 Task: Add the task  Create user manuals and guides for the app to the section Code Quality Sprint in the project TripHive and add a Due Date to the respective task as 2024/02/22.
Action: Mouse moved to (78, 340)
Screenshot: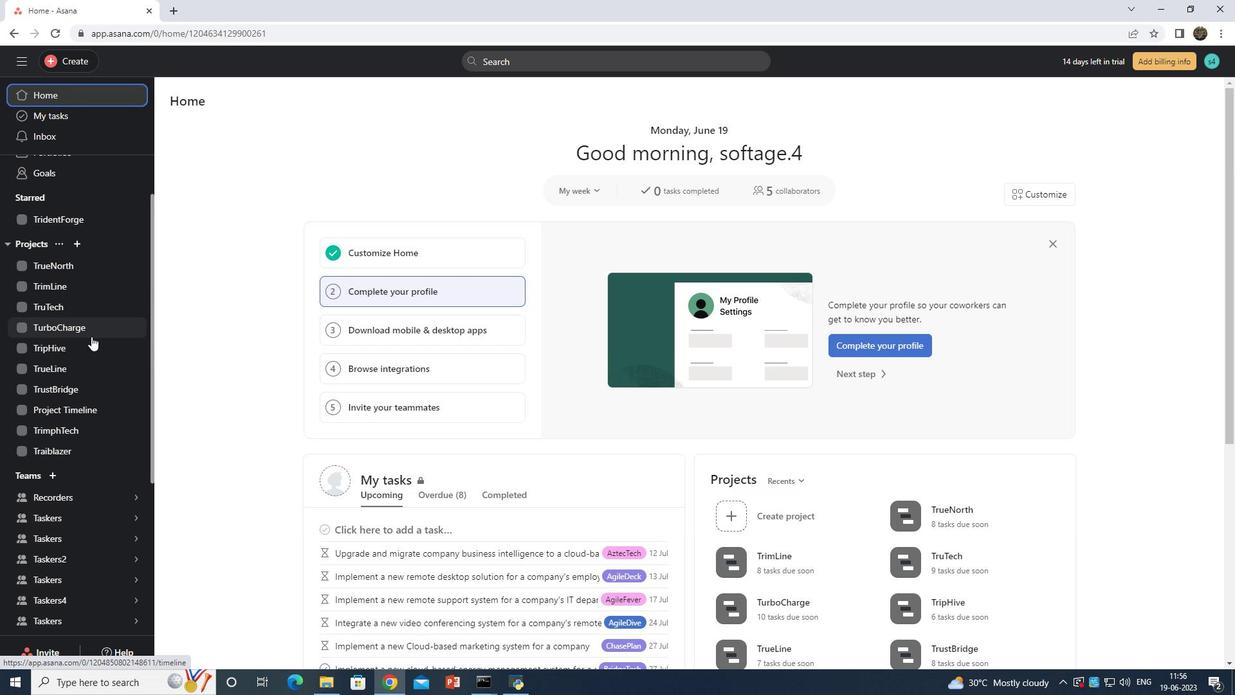 
Action: Mouse pressed left at (78, 340)
Screenshot: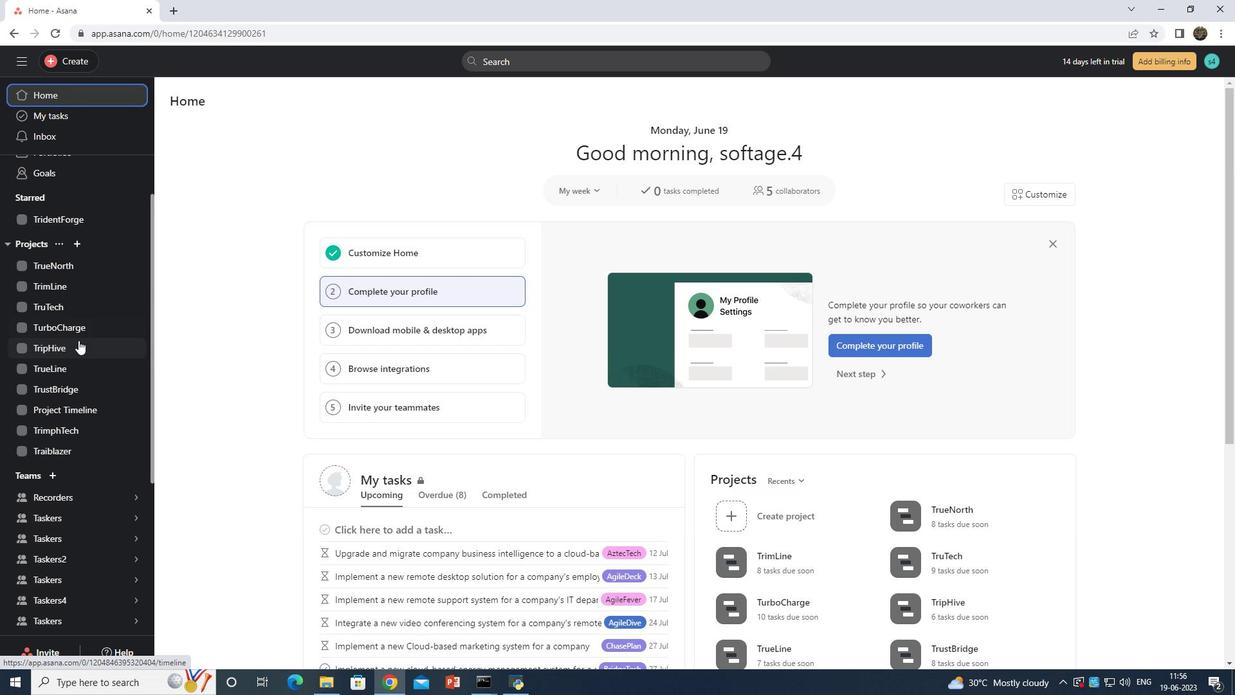 
Action: Mouse moved to (216, 402)
Screenshot: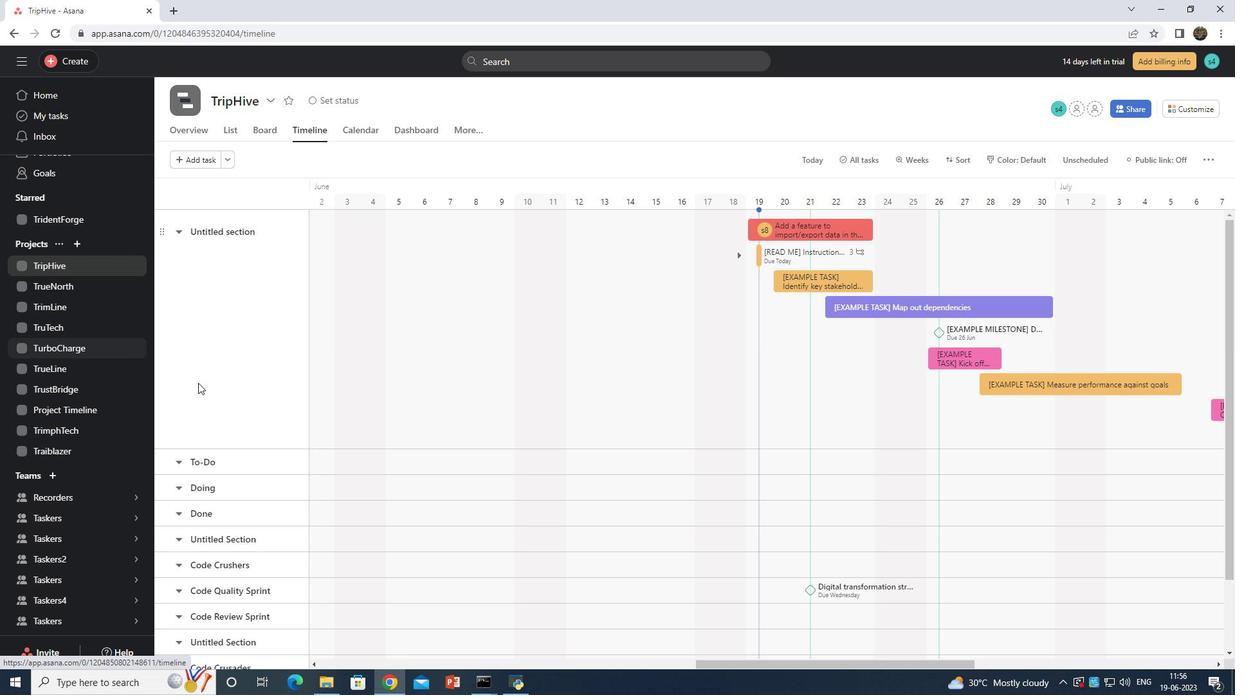 
Action: Mouse scrolled (216, 402) with delta (0, 0)
Screenshot: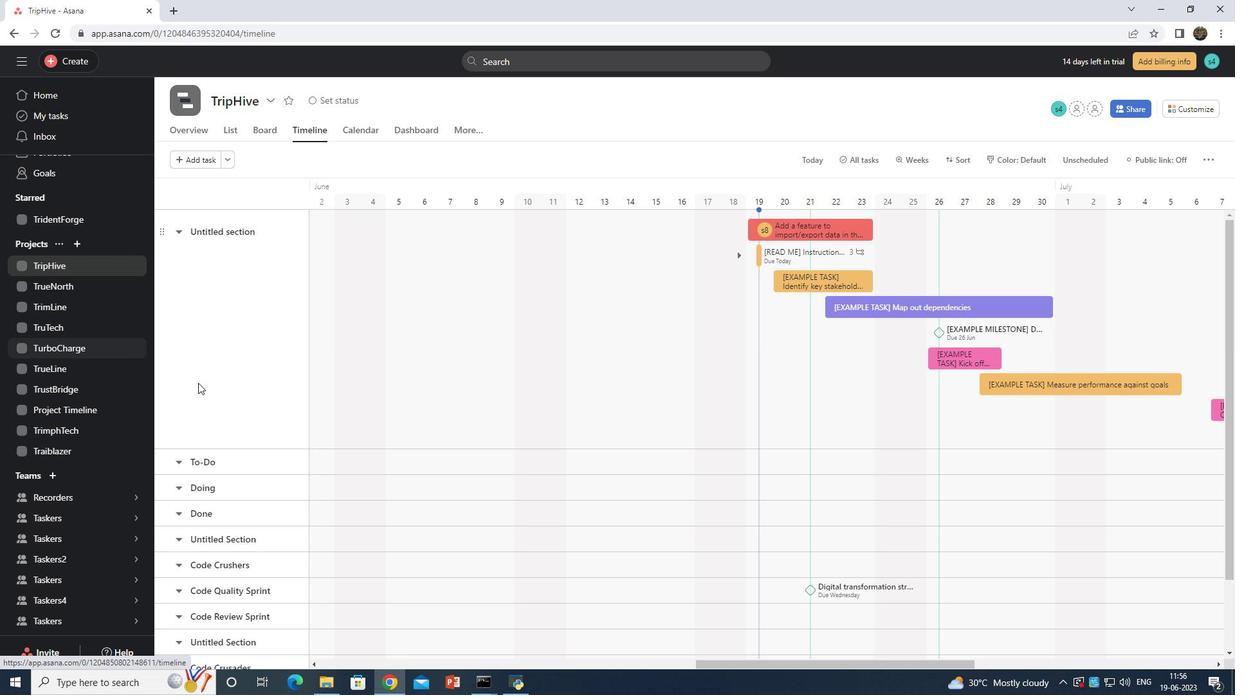 
Action: Mouse moved to (232, 126)
Screenshot: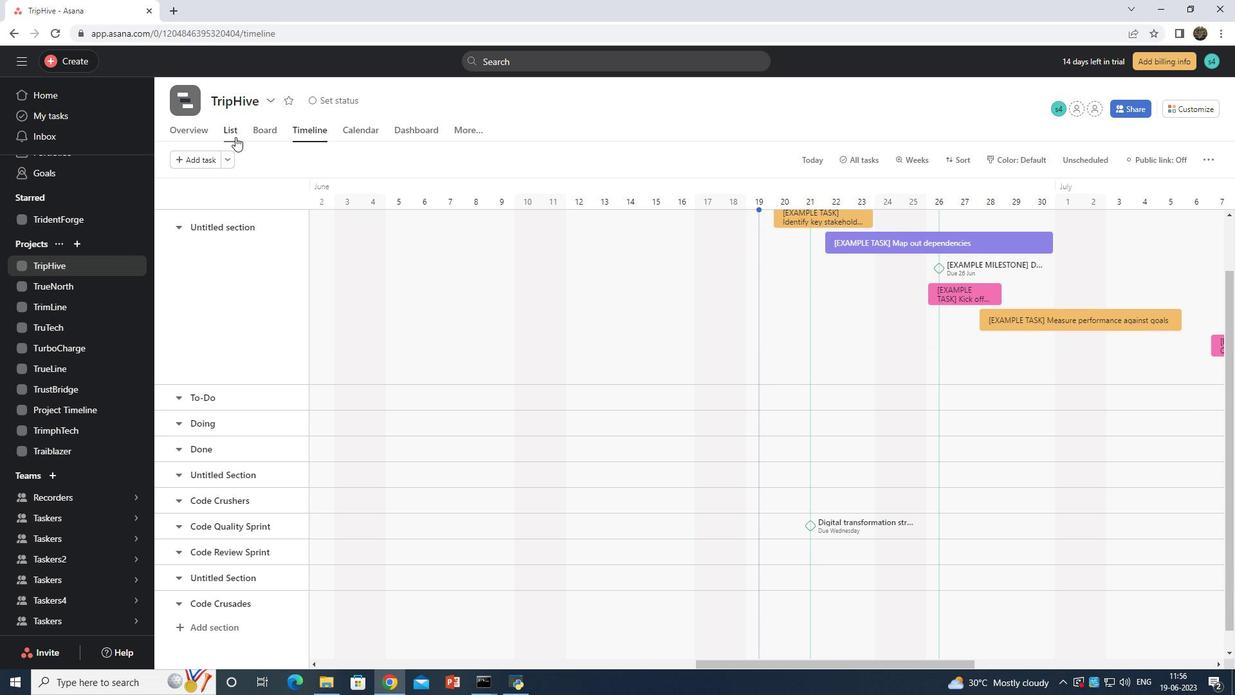 
Action: Mouse pressed left at (232, 126)
Screenshot: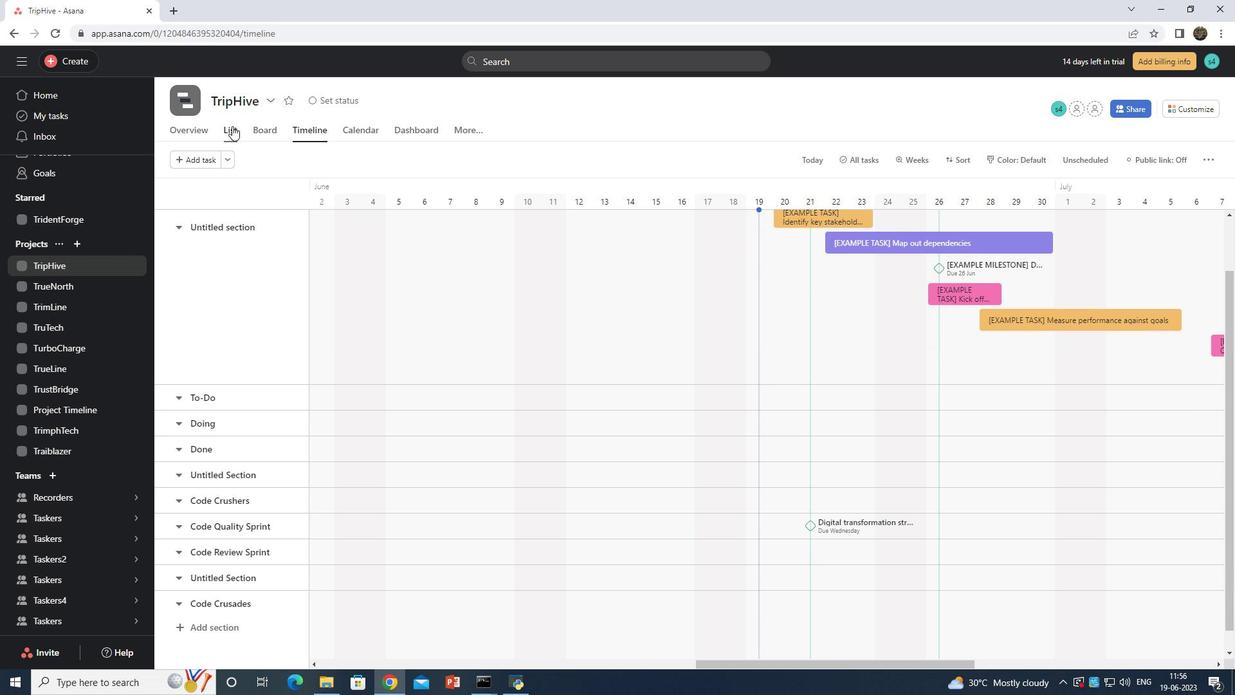 
Action: Mouse moved to (327, 373)
Screenshot: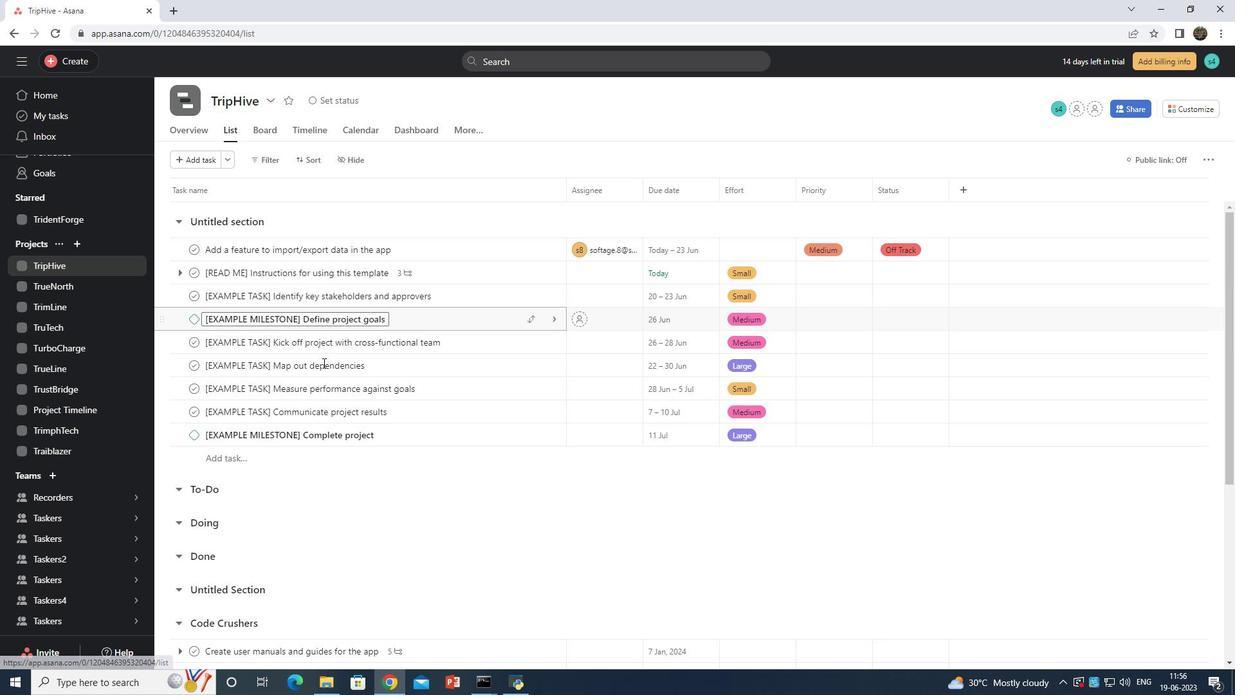 
Action: Mouse scrolled (327, 372) with delta (0, 0)
Screenshot: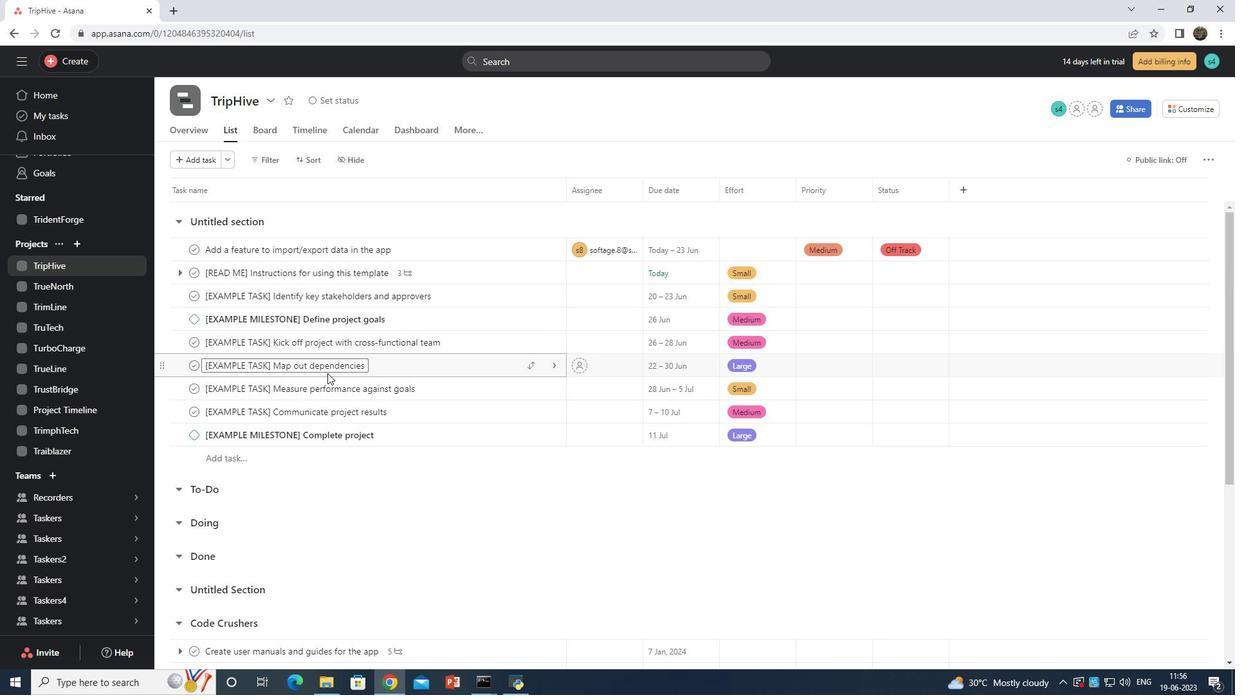 
Action: Mouse moved to (327, 379)
Screenshot: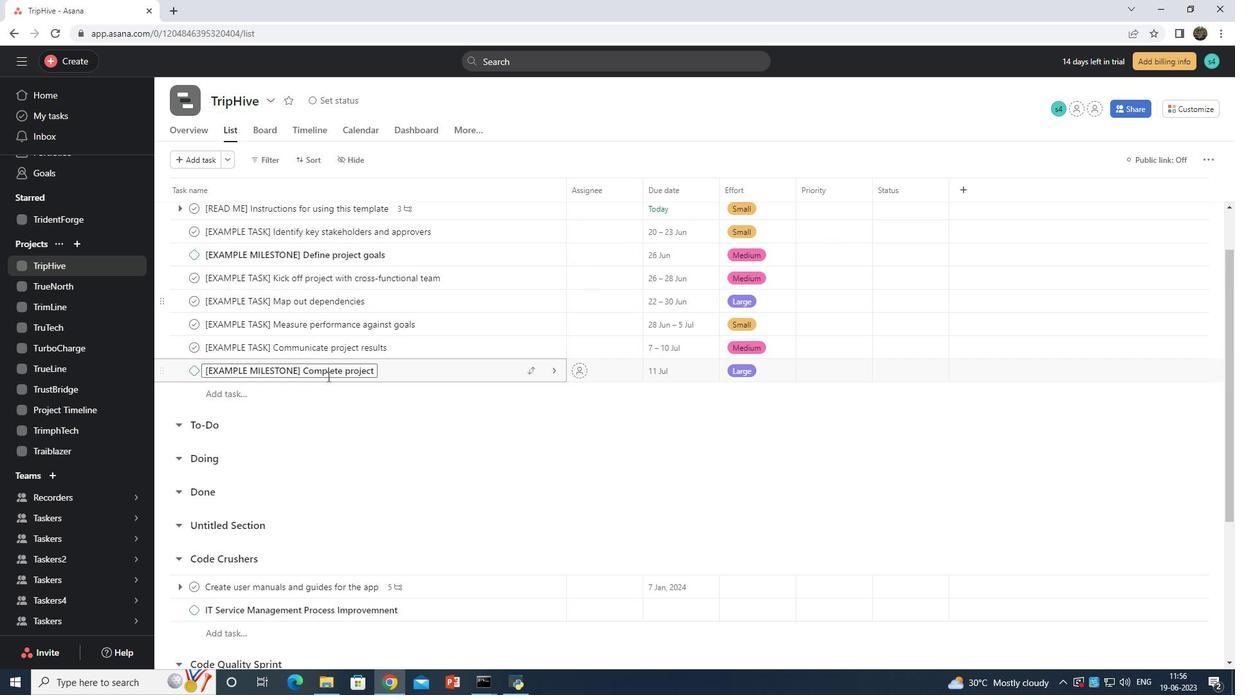 
Action: Mouse scrolled (327, 378) with delta (0, 0)
Screenshot: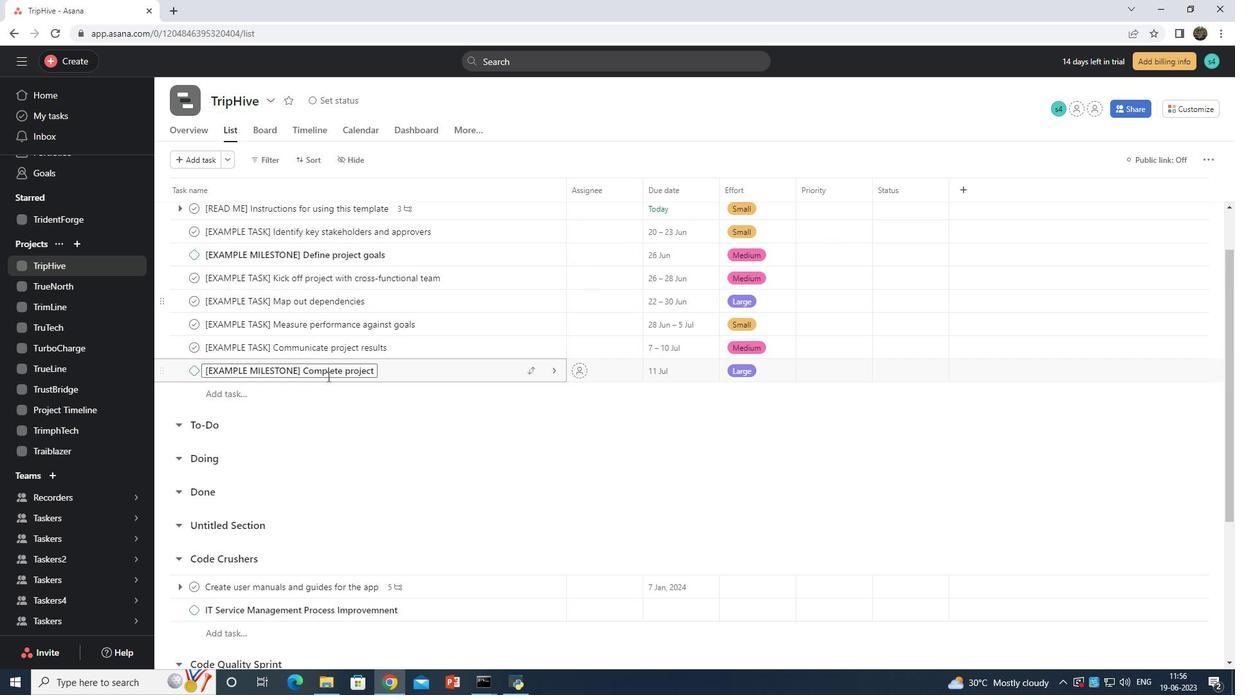 
Action: Mouse moved to (327, 384)
Screenshot: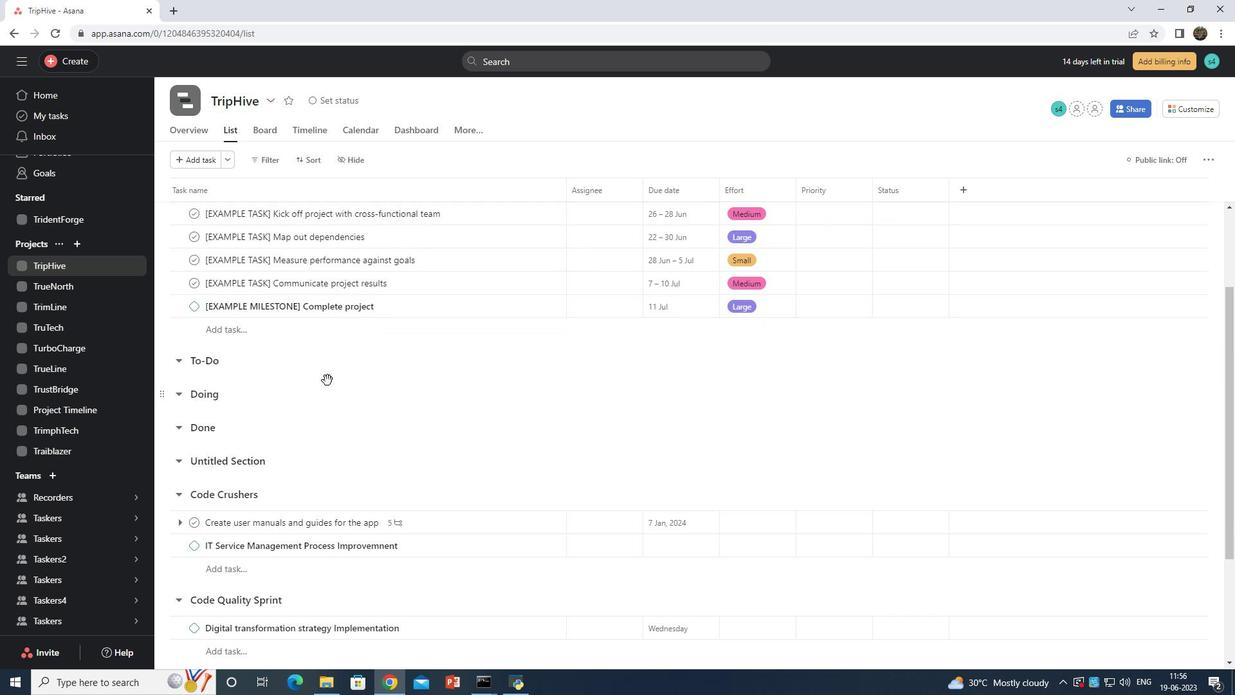 
Action: Mouse scrolled (327, 384) with delta (0, 0)
Screenshot: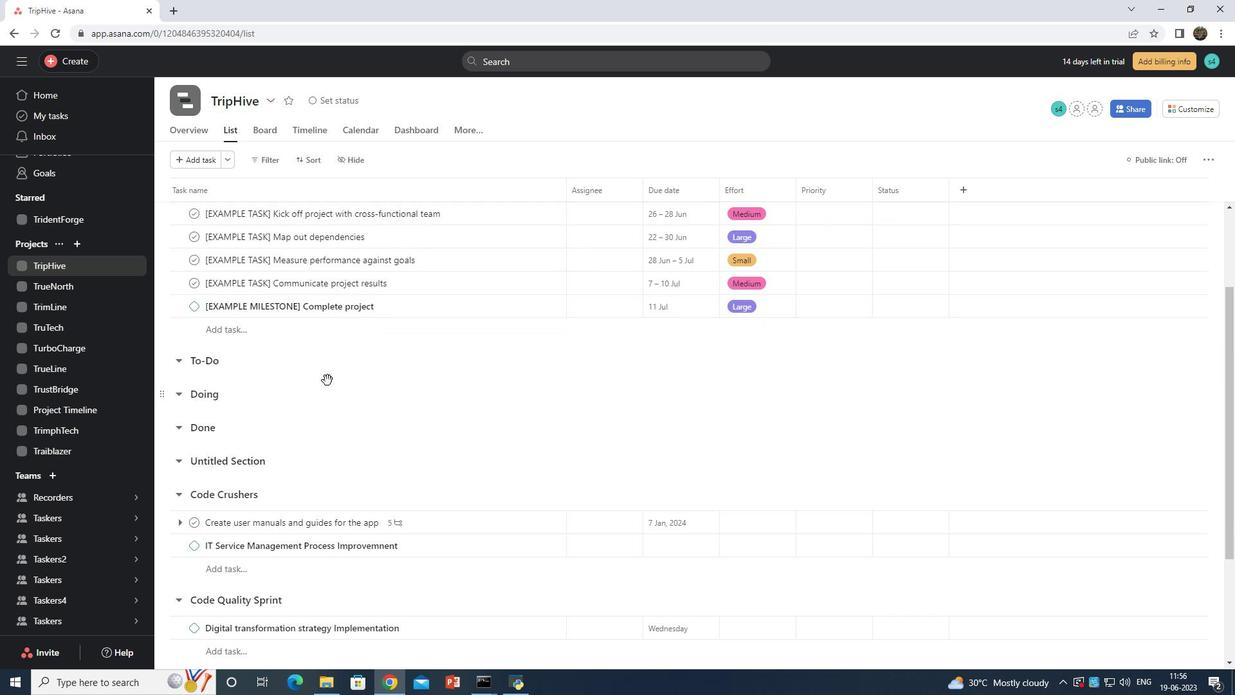 
Action: Mouse moved to (327, 386)
Screenshot: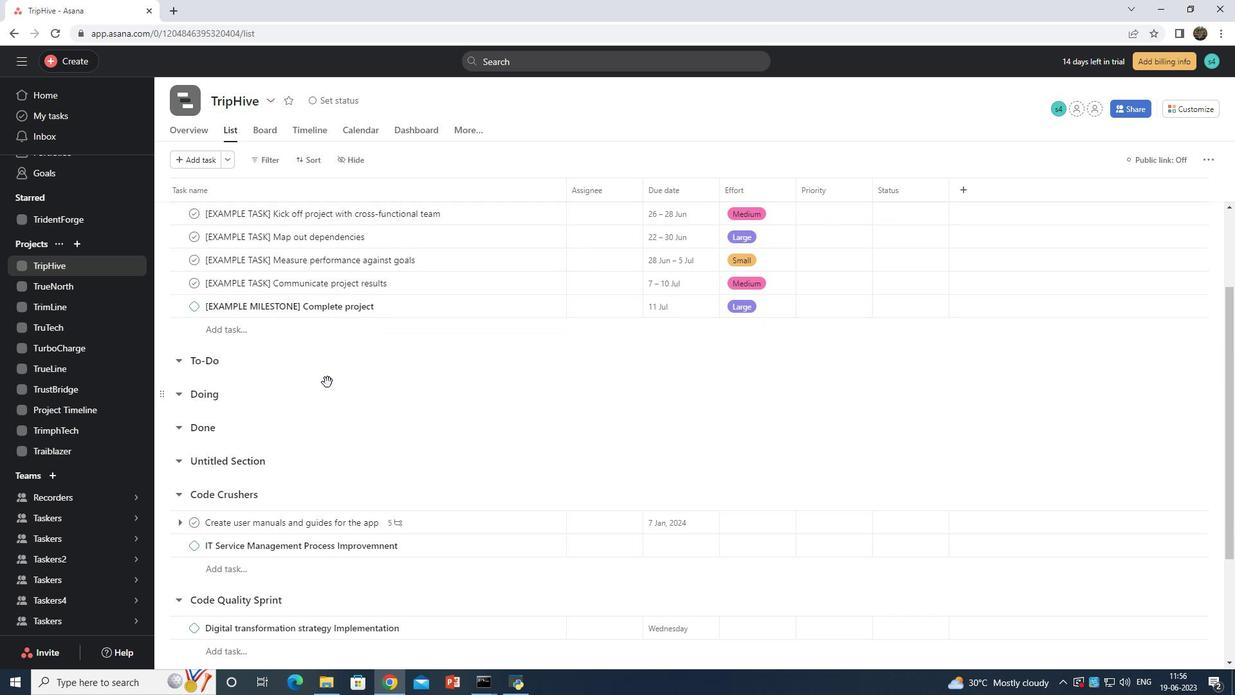 
Action: Mouse scrolled (327, 385) with delta (0, 0)
Screenshot: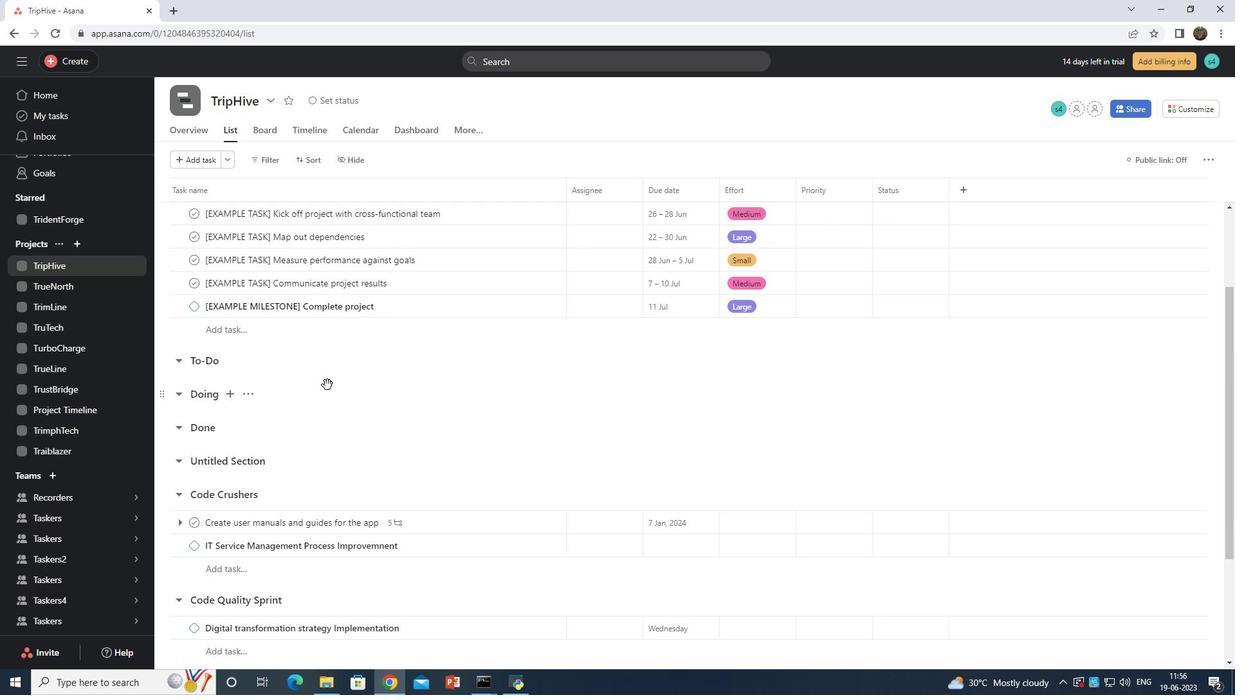 
Action: Mouse moved to (327, 388)
Screenshot: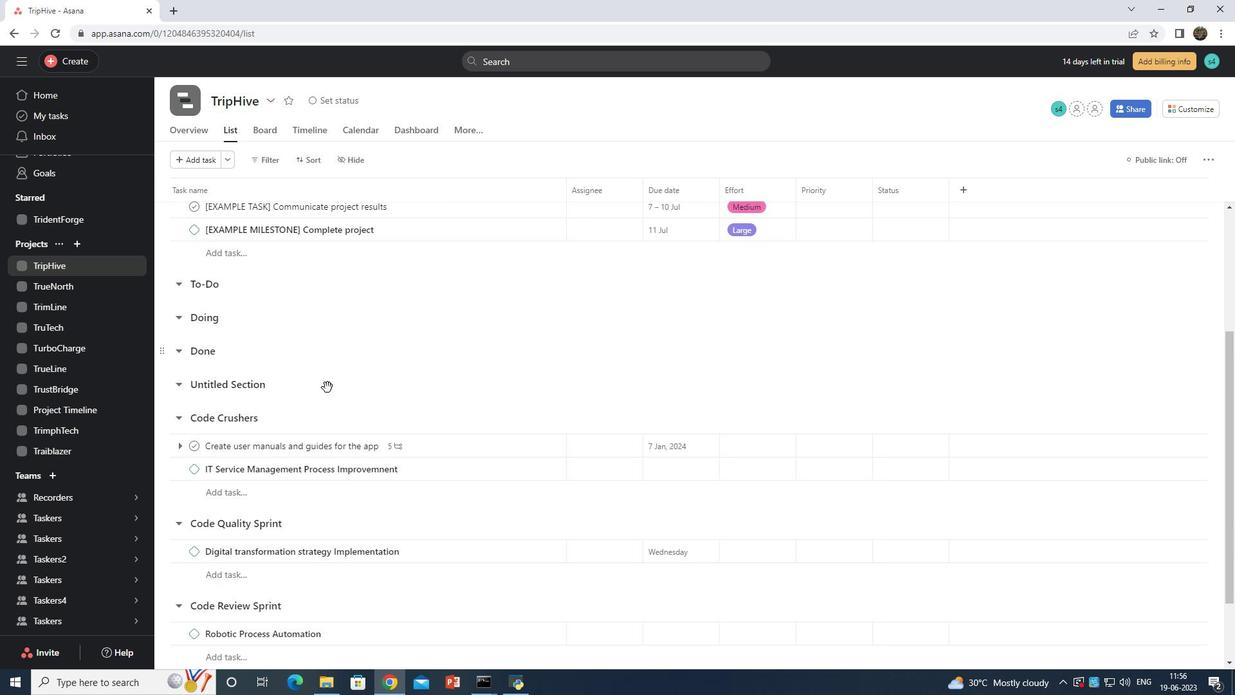 
Action: Mouse scrolled (327, 387) with delta (0, 0)
Screenshot: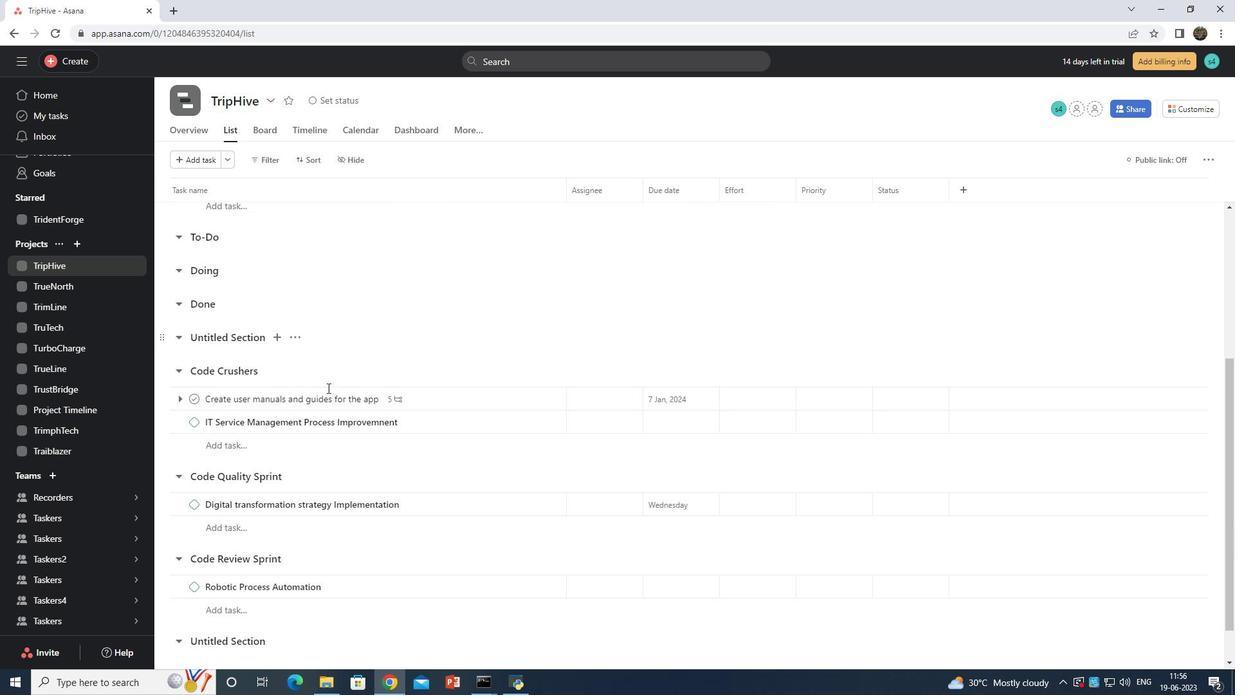 
Action: Mouse moved to (326, 388)
Screenshot: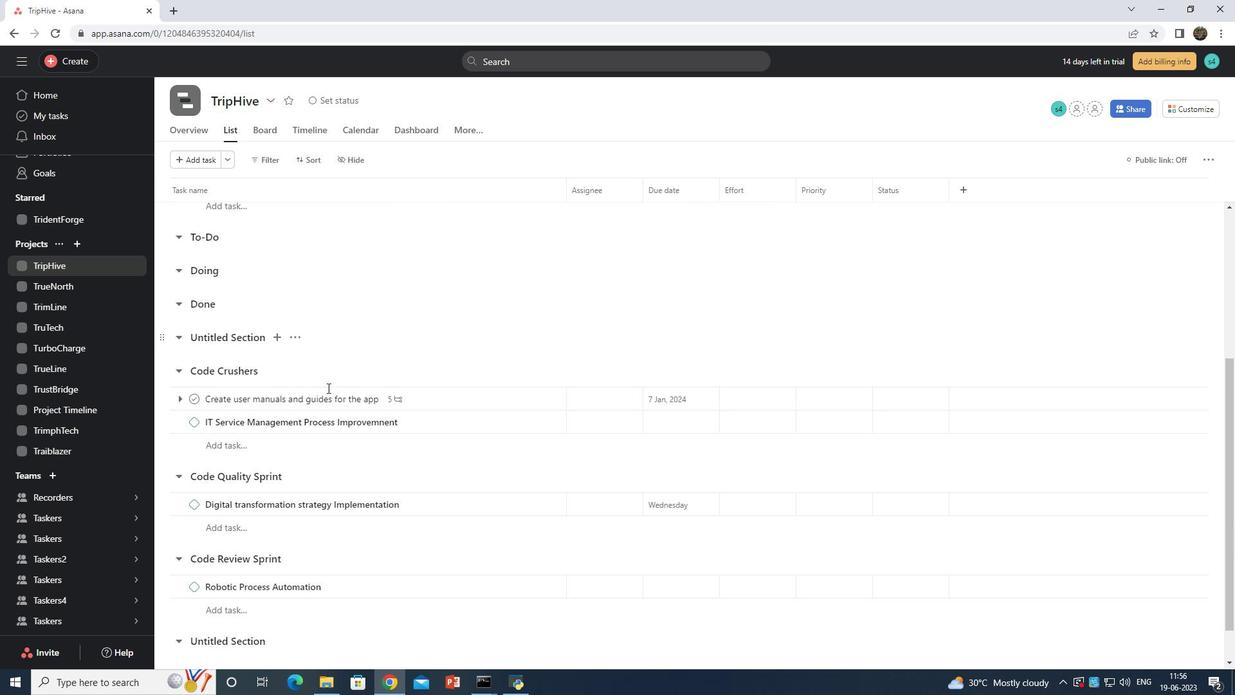 
Action: Mouse scrolled (326, 389) with delta (0, 0)
Screenshot: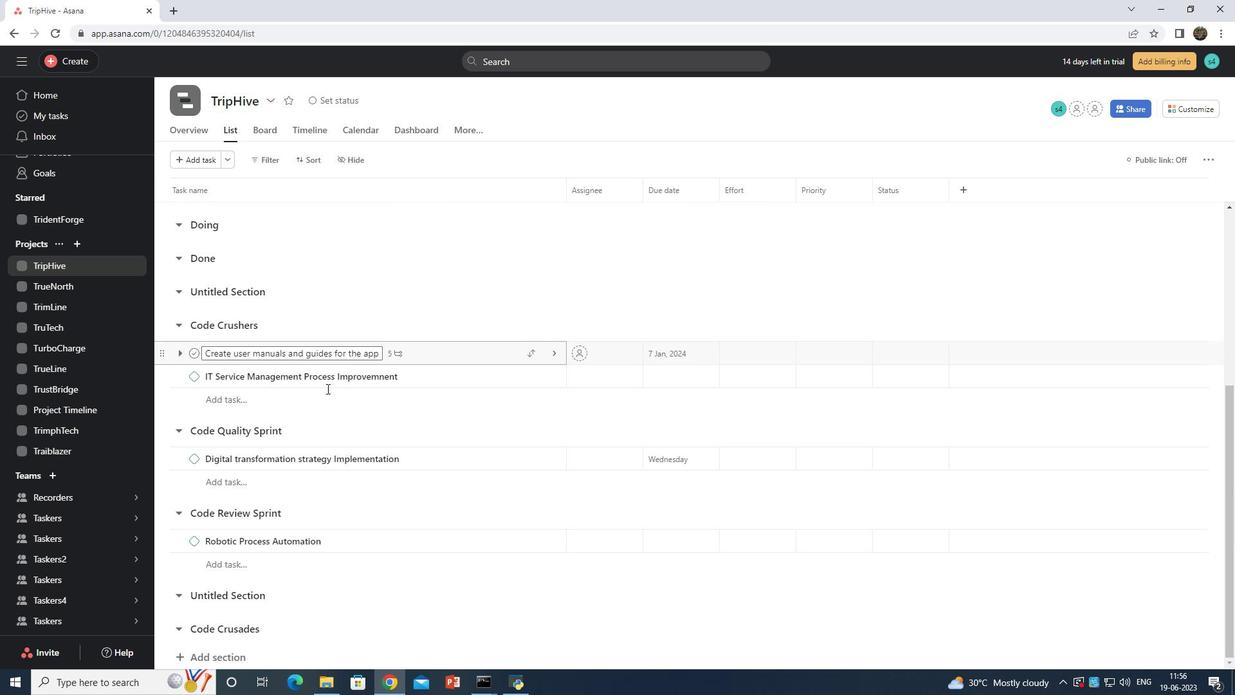 
Action: Mouse moved to (392, 389)
Screenshot: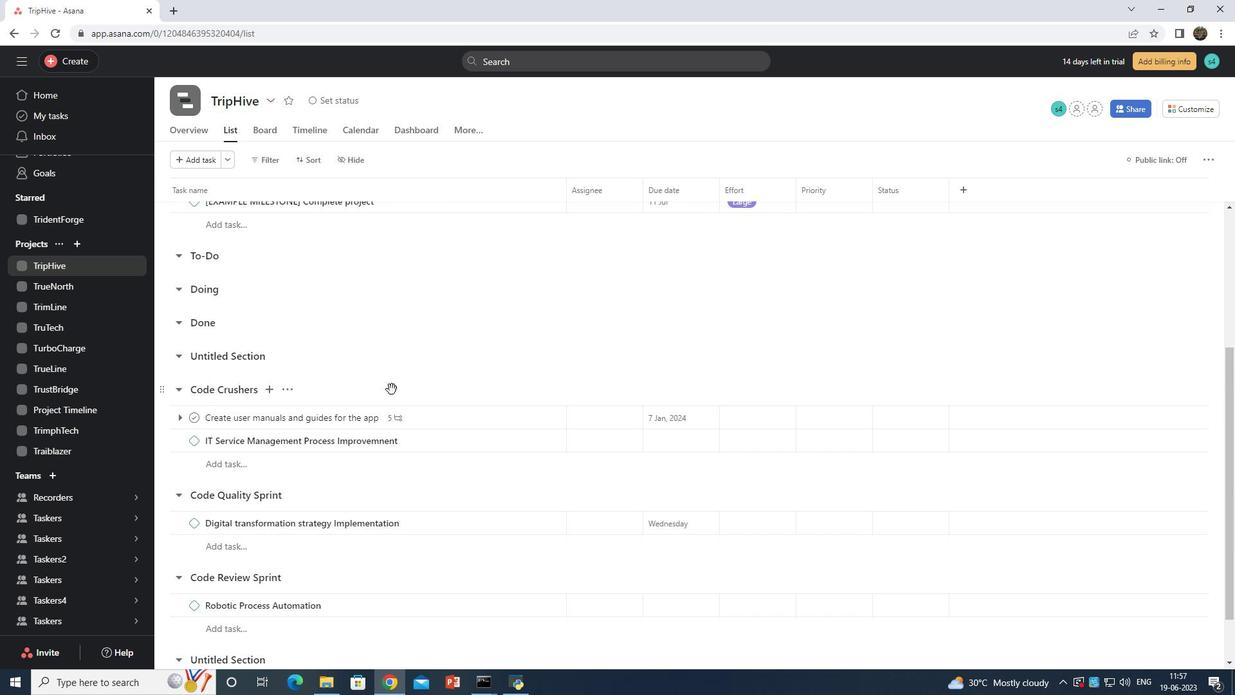 
Action: Mouse pressed left at (392, 389)
Screenshot: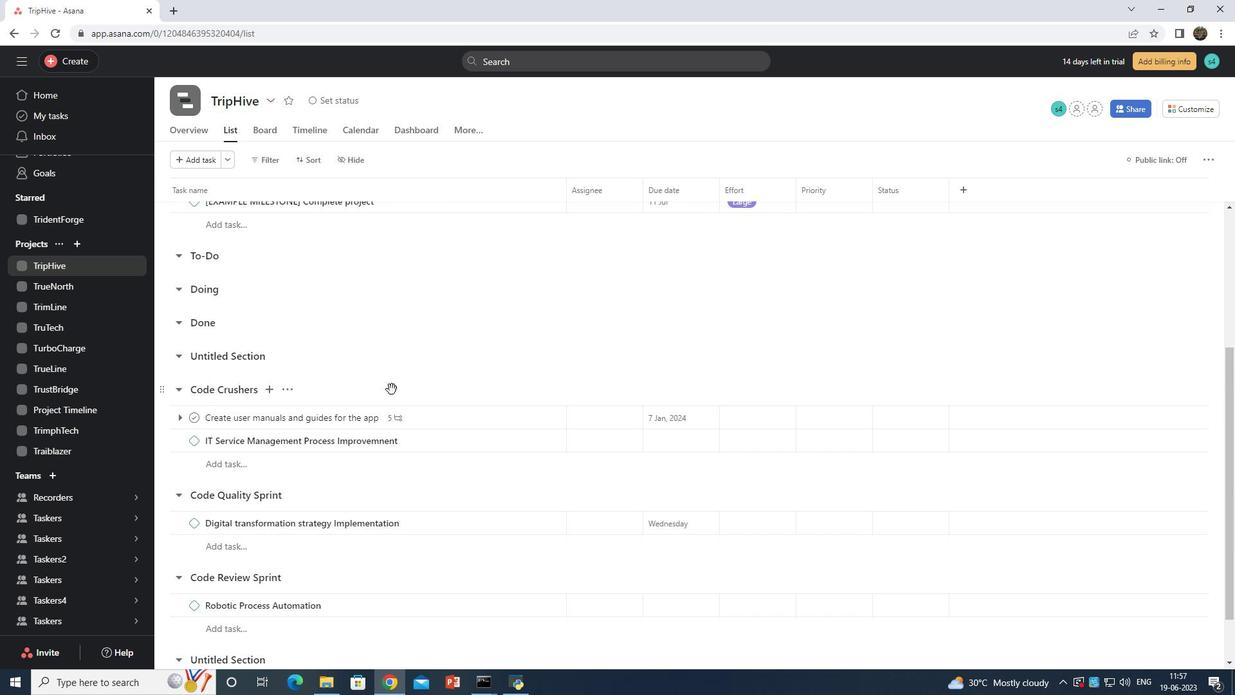 
Action: Mouse moved to (263, 388)
Screenshot: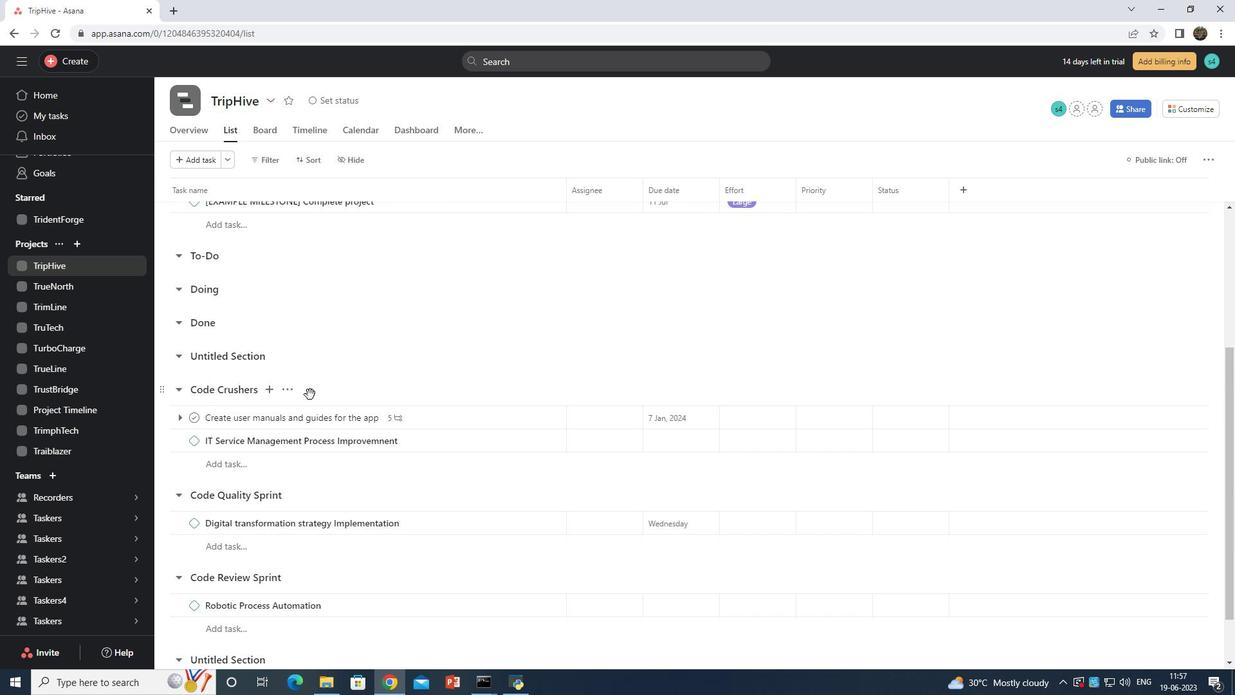 
Action: Mouse pressed left at (263, 388)
Screenshot: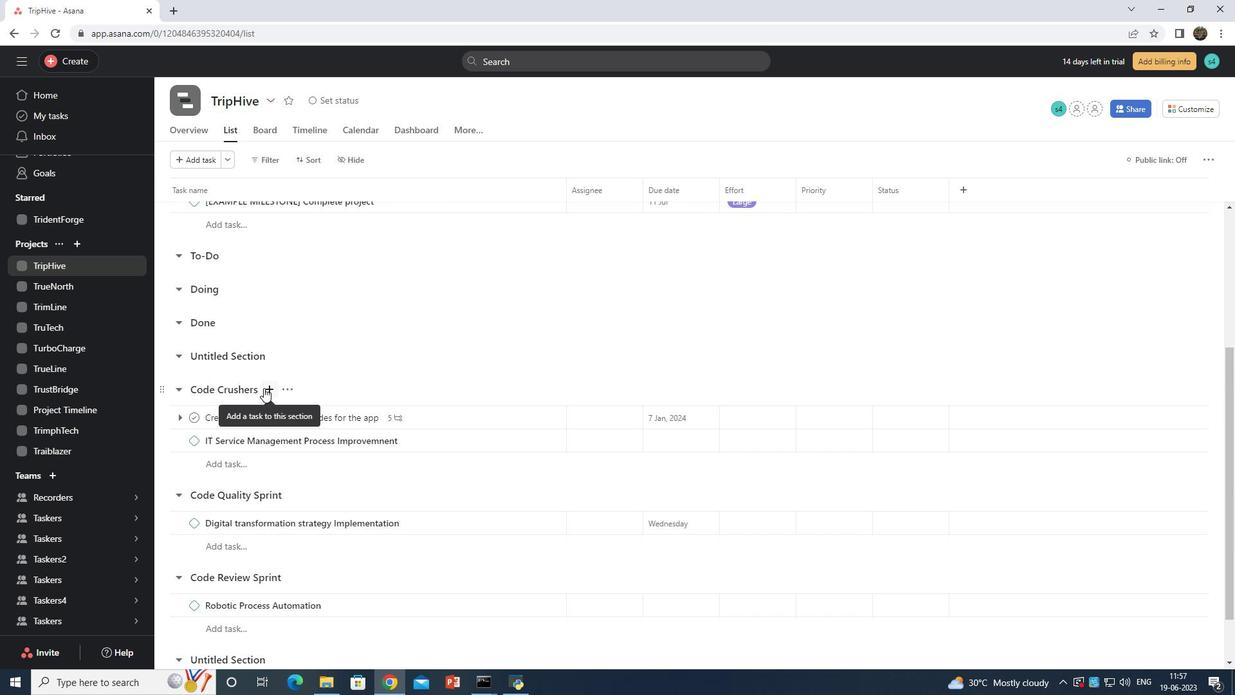 
Action: Mouse moved to (502, 357)
Screenshot: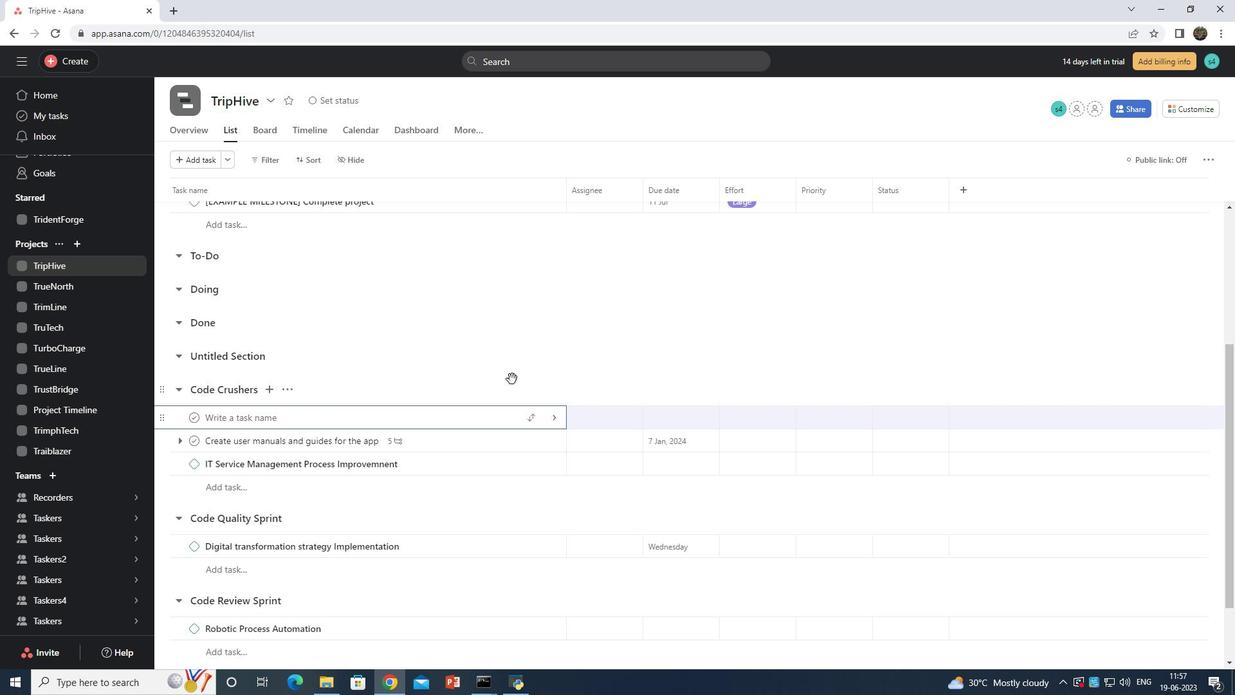 
Action: Mouse pressed left at (502, 357)
Screenshot: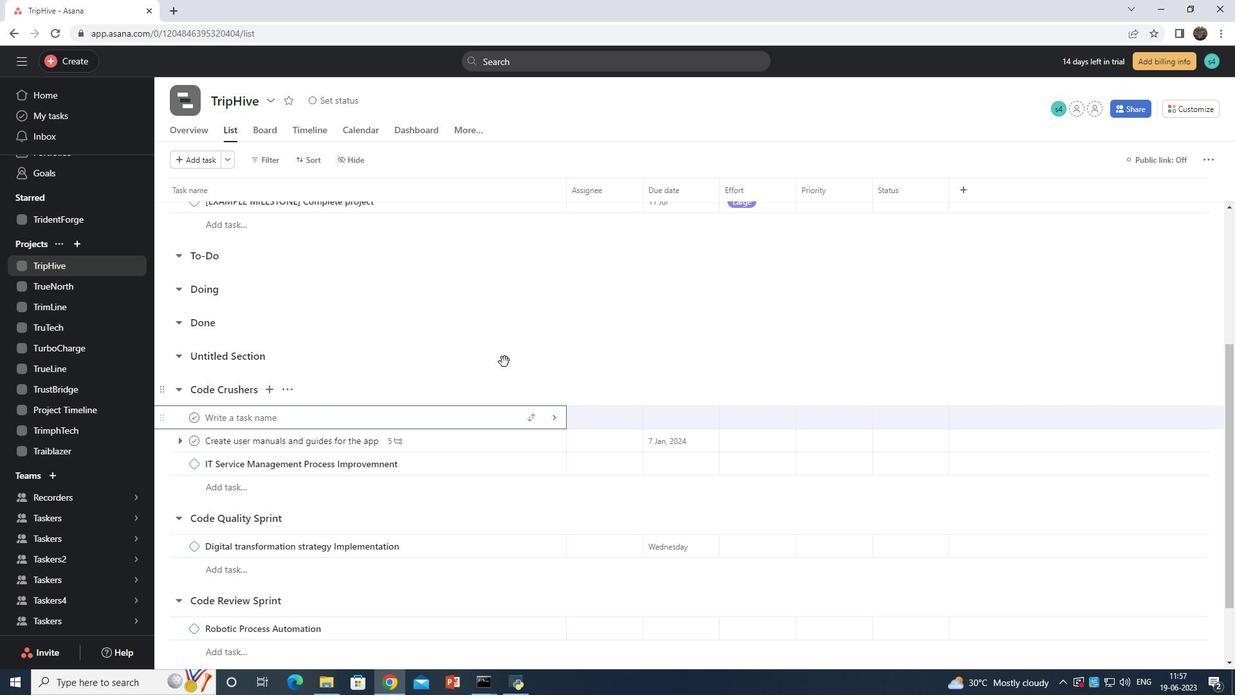 
Action: Mouse moved to (534, 415)
Screenshot: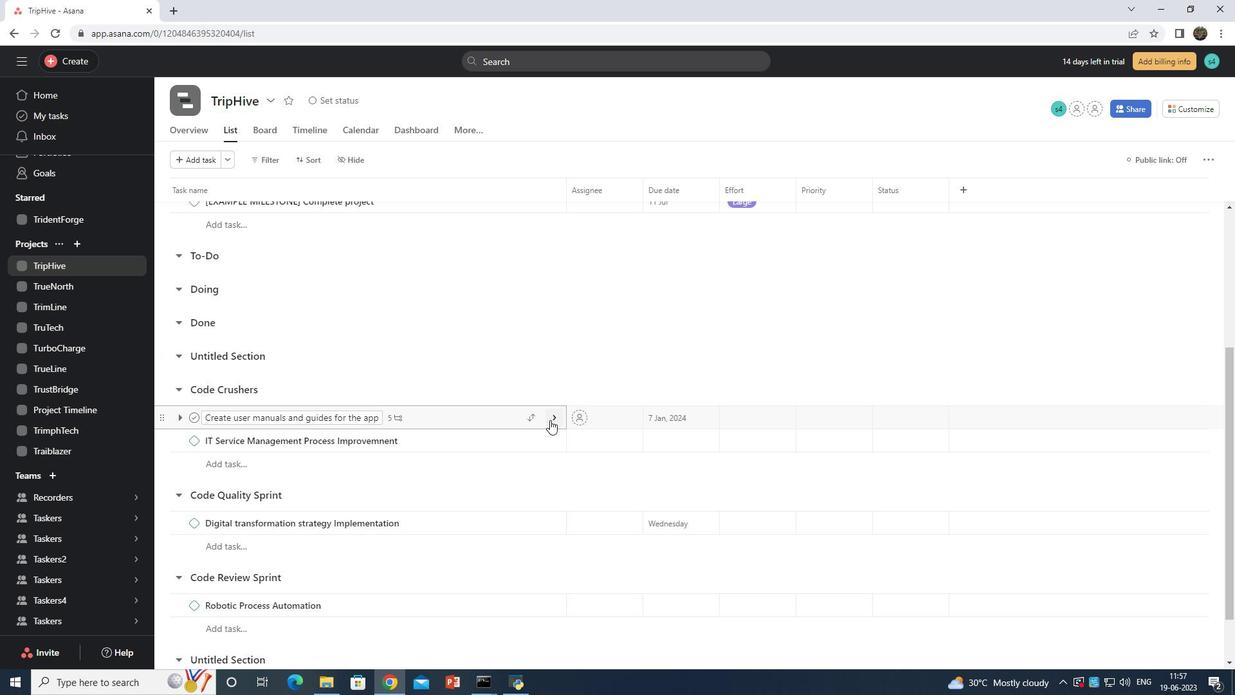 
Action: Mouse pressed left at (534, 415)
Screenshot: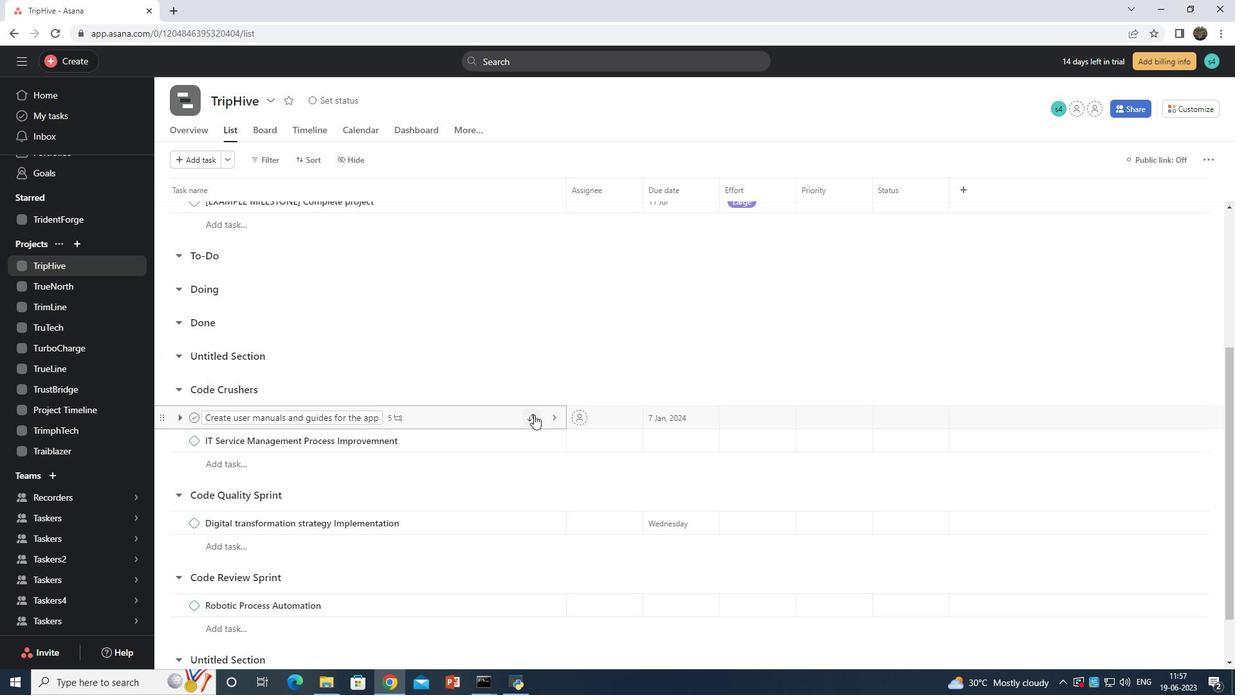 
Action: Mouse moved to (469, 323)
Screenshot: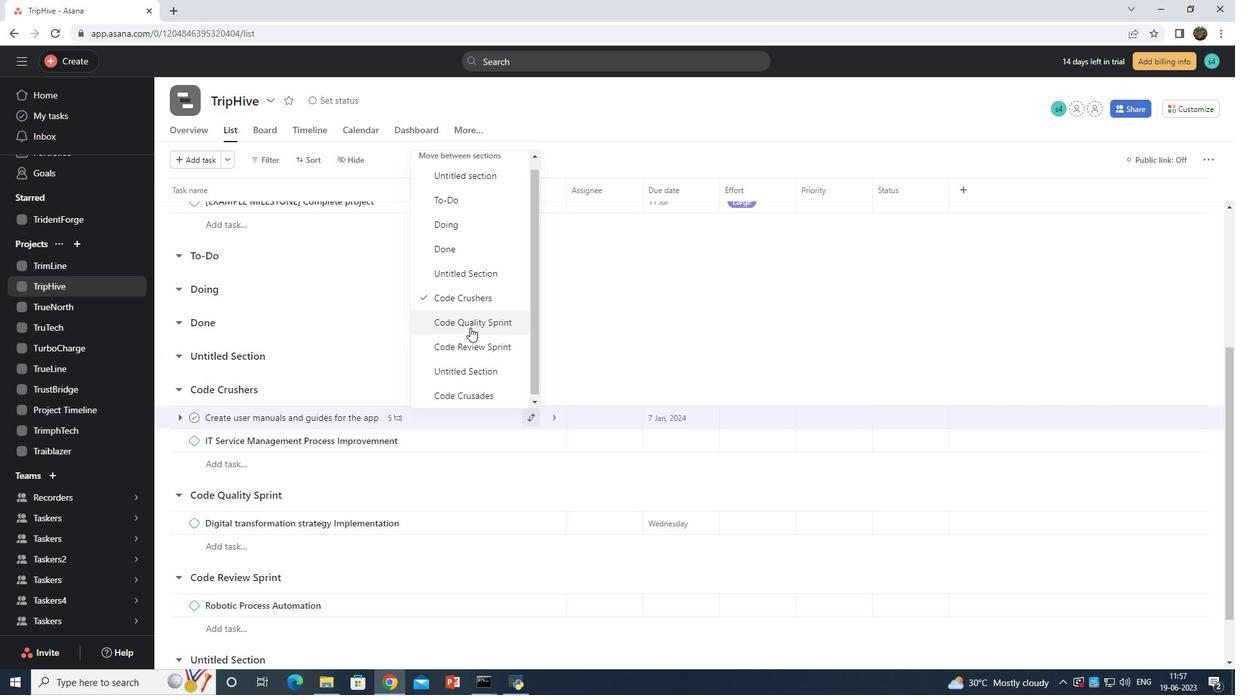 
Action: Mouse pressed left at (469, 323)
Screenshot: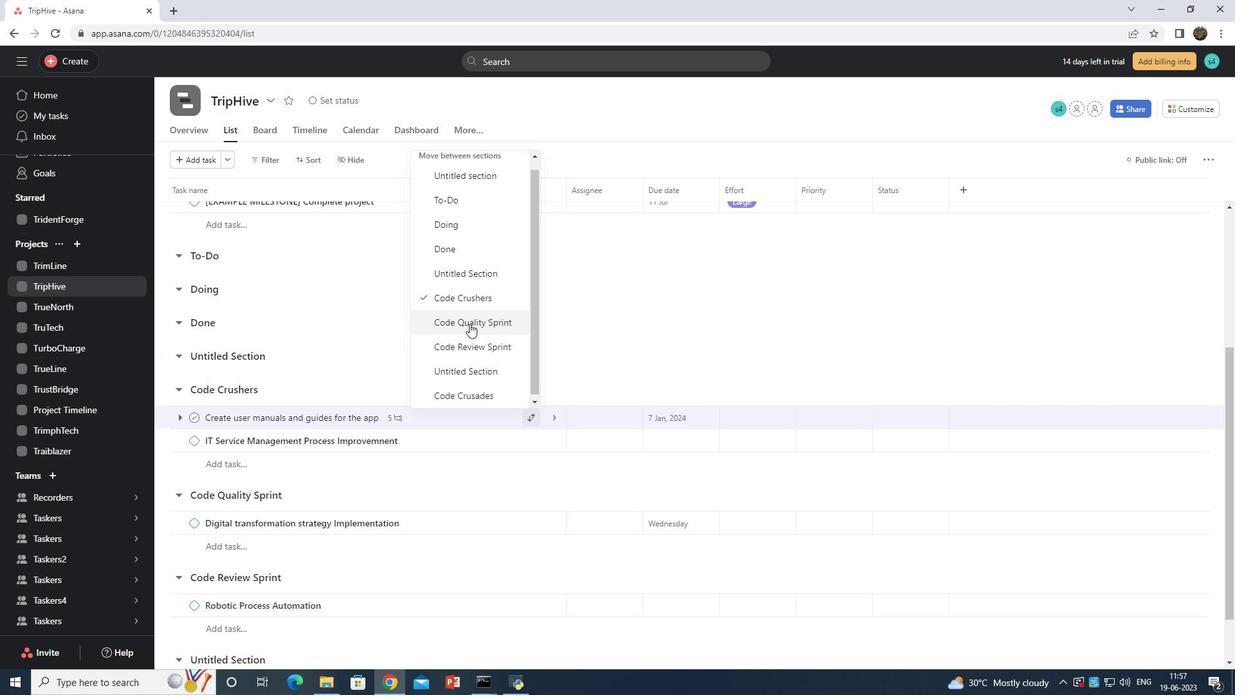 
Action: Mouse moved to (514, 425)
Screenshot: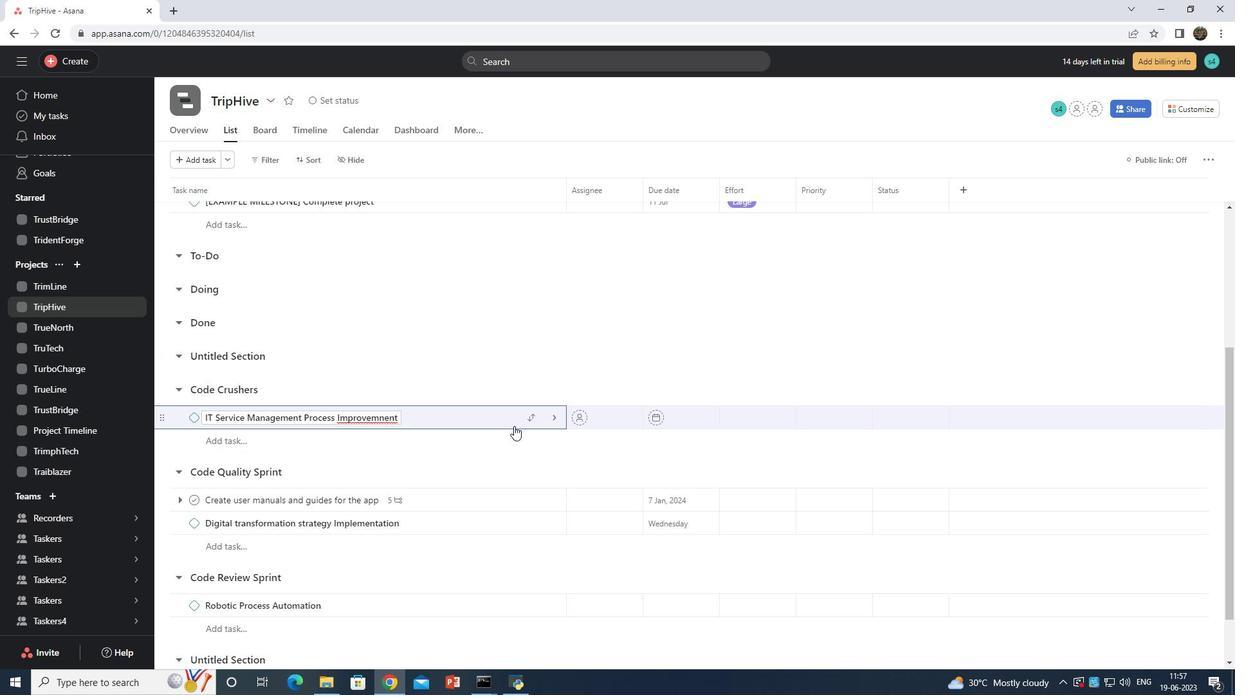 
Action: Mouse scrolled (514, 424) with delta (0, 0)
Screenshot: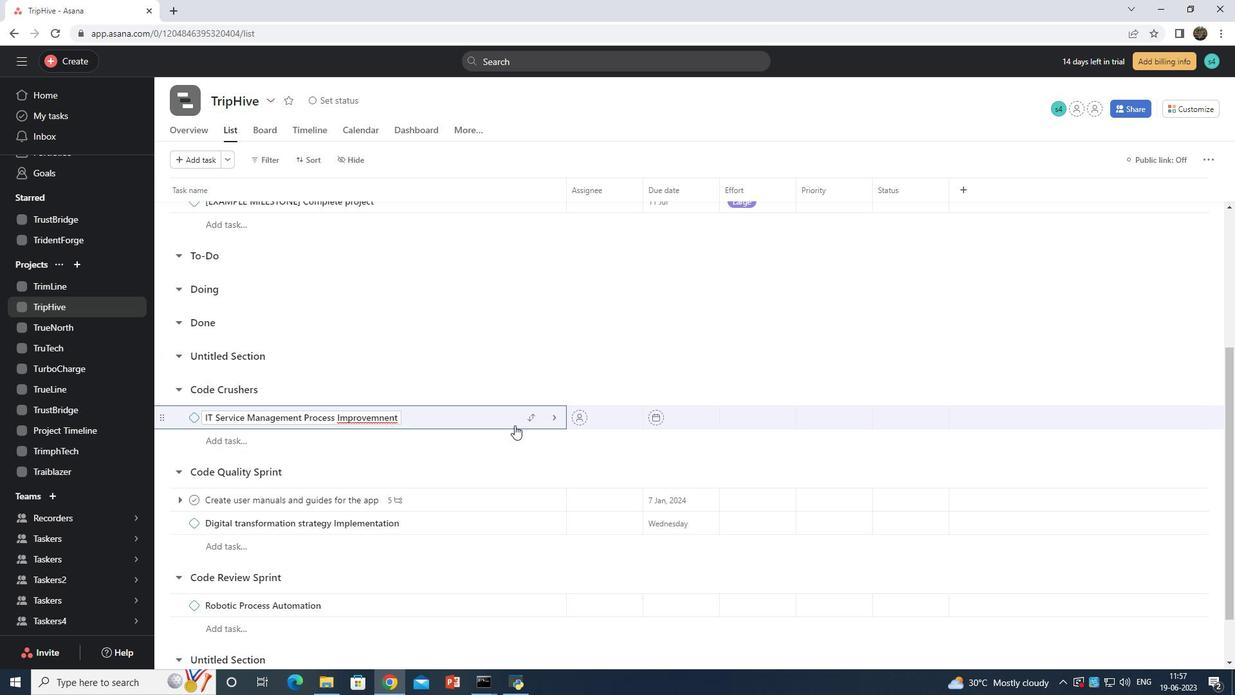 
Action: Mouse scrolled (514, 424) with delta (0, 0)
Screenshot: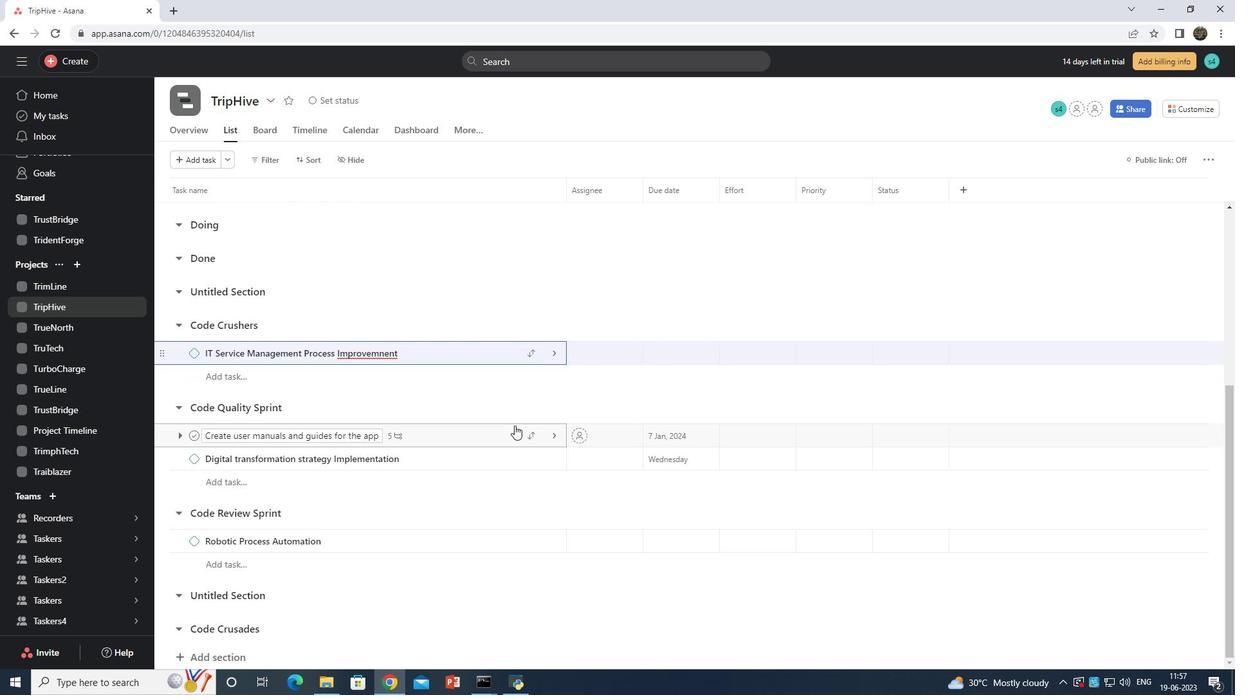 
Action: Mouse moved to (669, 435)
Screenshot: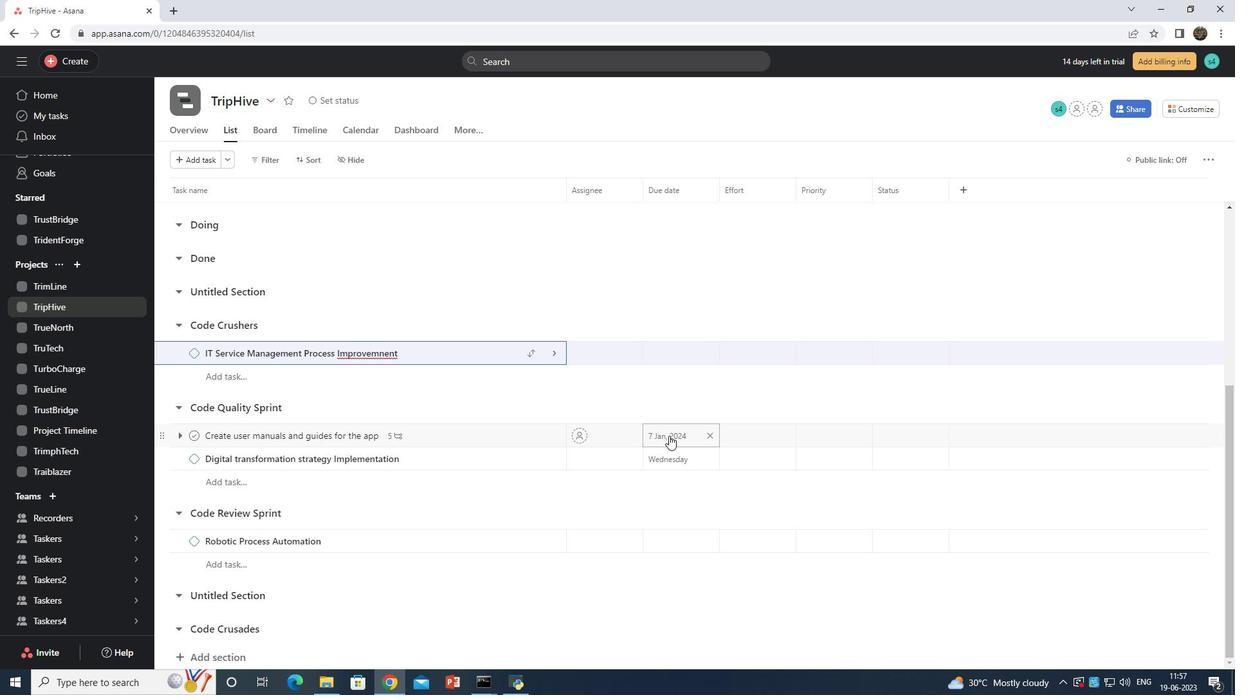 
Action: Mouse pressed left at (669, 435)
Screenshot: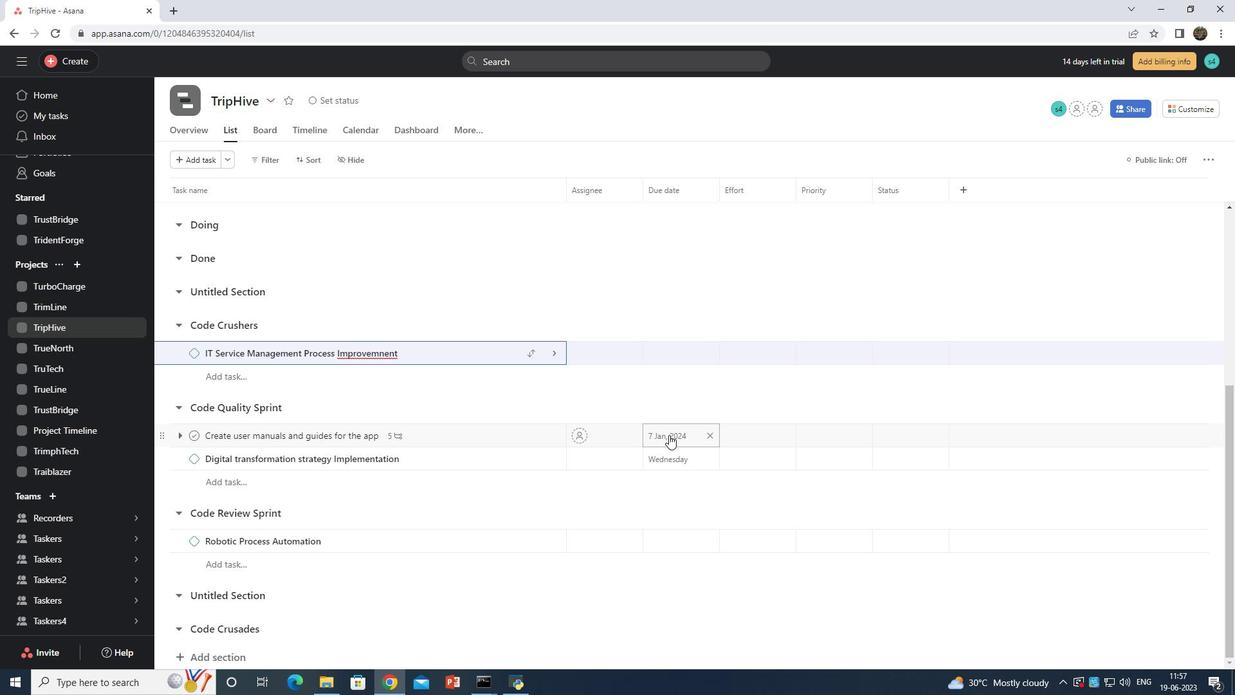 
Action: Mouse moved to (687, 382)
Screenshot: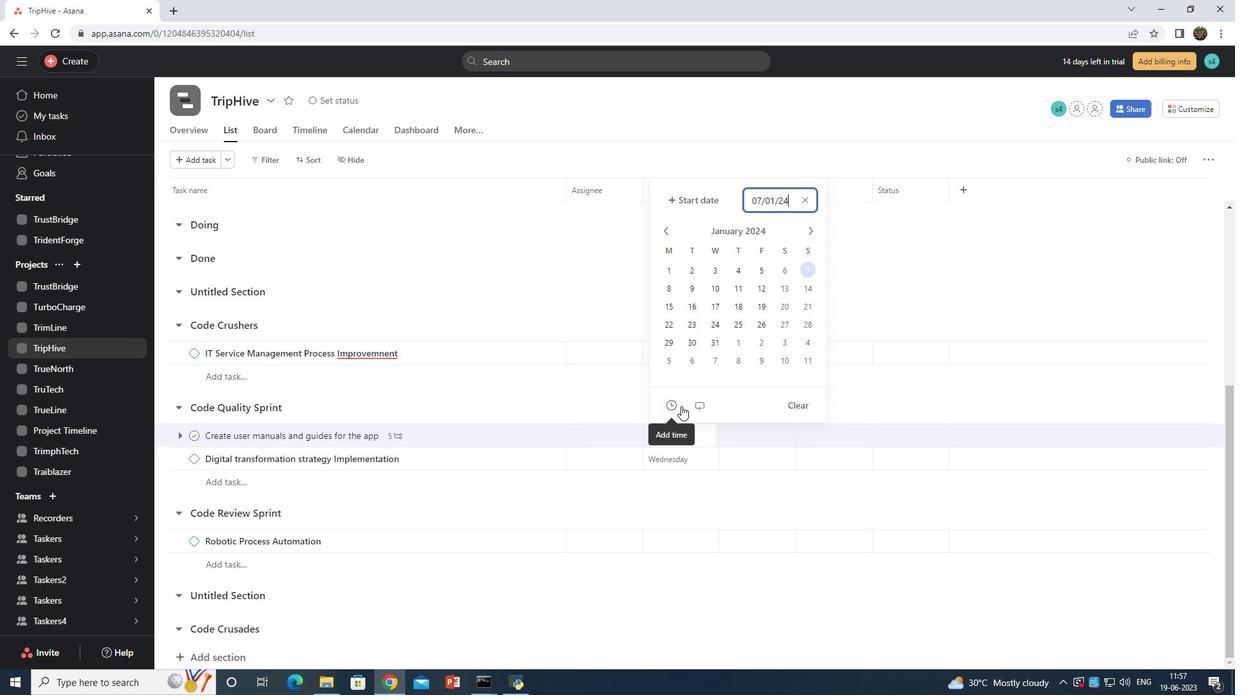 
Action: Key pressed <Key.backspace><Key.backspace><Key.backspace><Key.backspace><Key.backspace><Key.backspace><Key.backspace><Key.backspace><Key.backspace><Key.backspace><Key.backspace><Key.backspace><Key.backspace><Key.backspace><Key.backspace><Key.backspace><Key.backspace><Key.backspace><Key.backspace><Key.backspace><Key.backspace><Key.backspace><Key.backspace><Key.backspace><Key.backspace><Key.backspace><Key.backspace><Key.backspace><Key.backspace><Key.backspace><Key.backspace><Key.backspace><Key.backspace><Key.backspace>2024/02/22
Screenshot: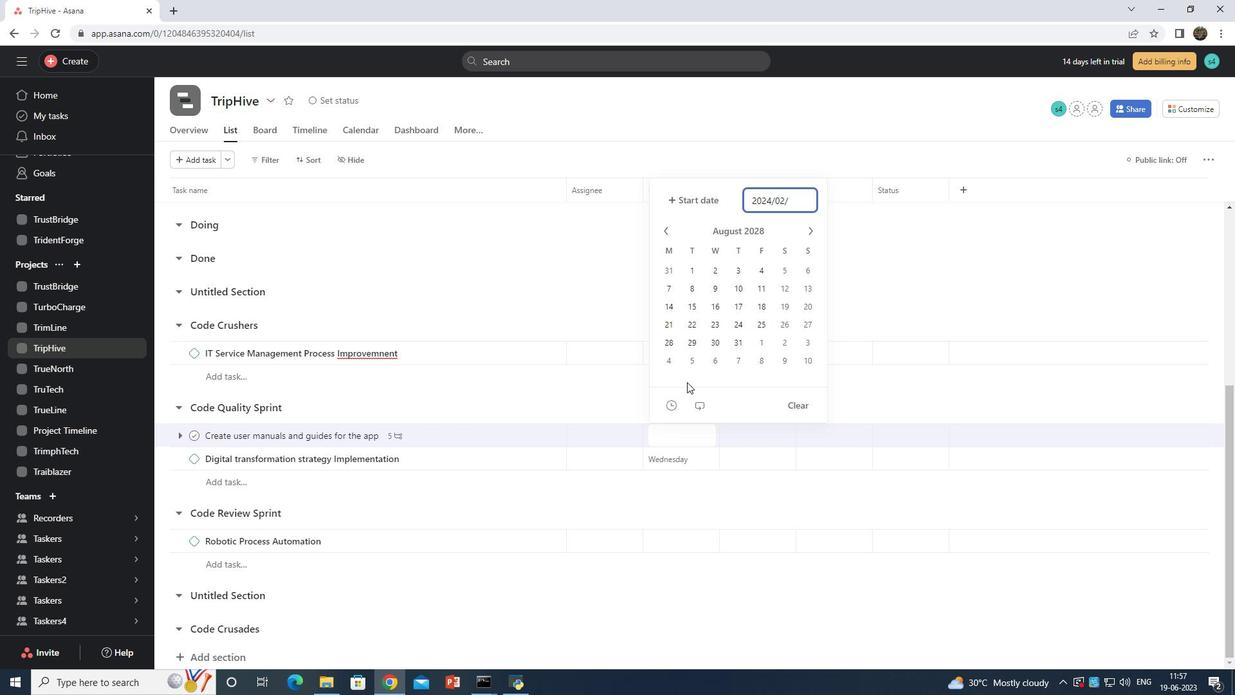 
Action: Mouse moved to (778, 502)
Screenshot: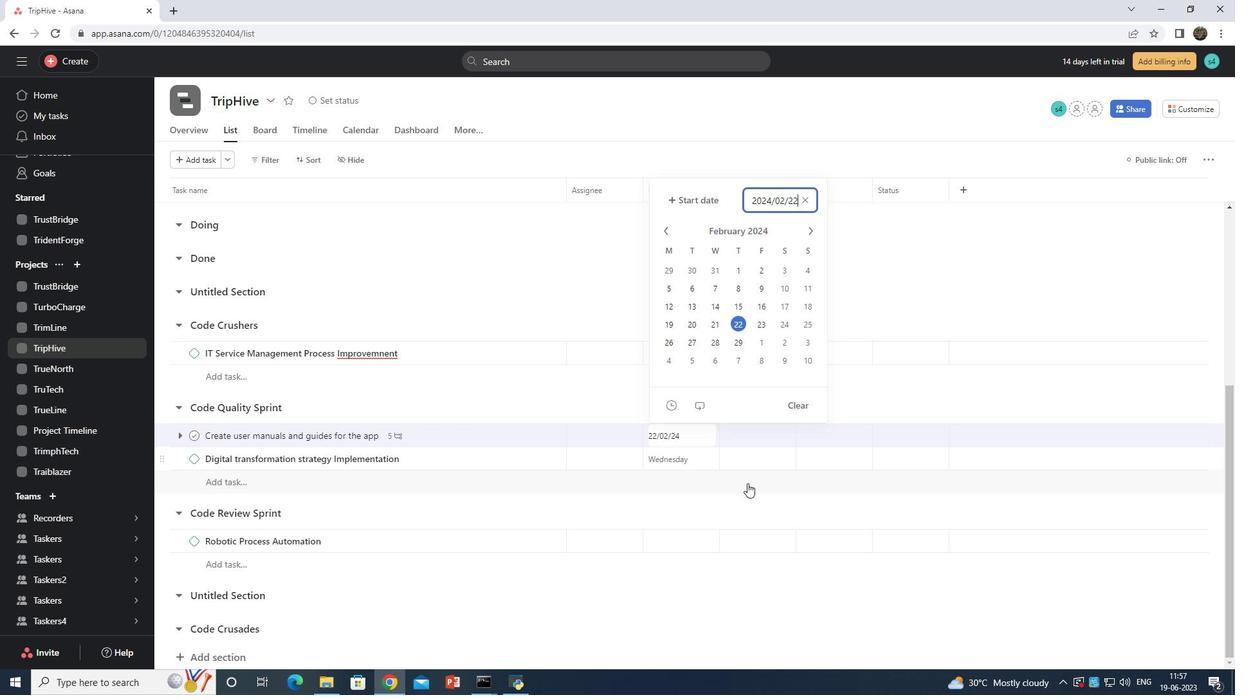 
Action: Key pressed <Key.enter>
Screenshot: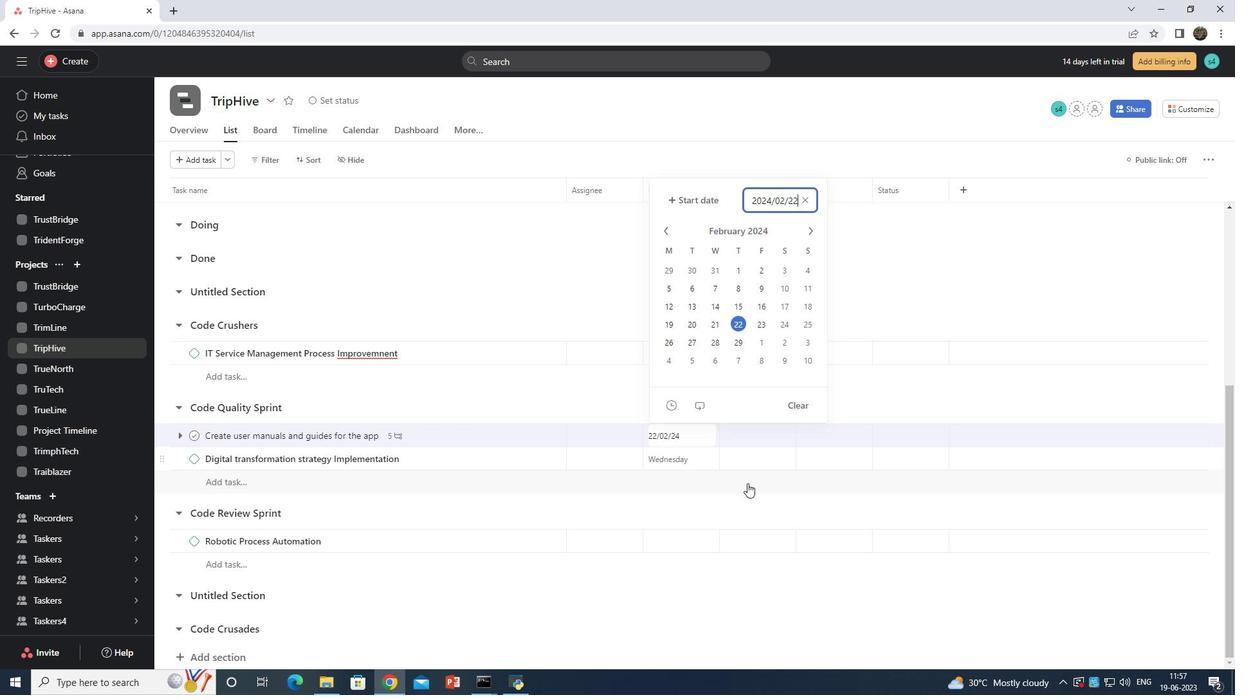 
Action: Mouse moved to (778, 502)
Screenshot: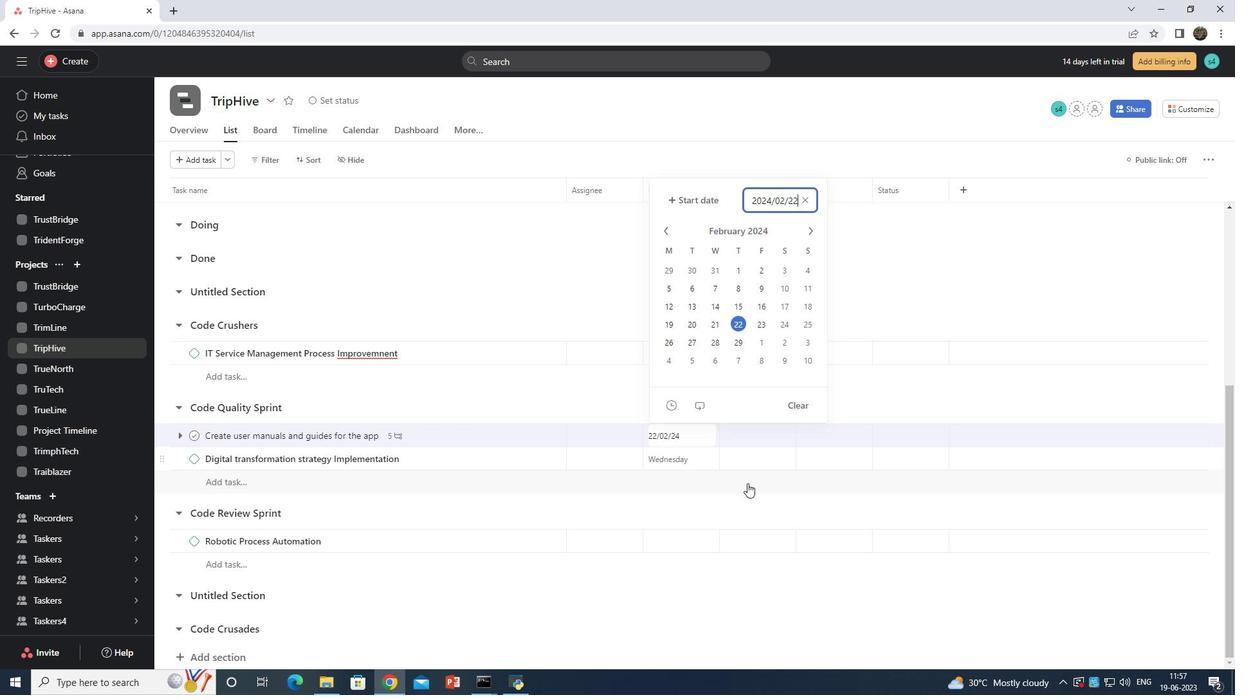 
